 Task: Search for the nearest In-N-Out Burger restaurant in California.
Action: Mouse moved to (96, 30)
Screenshot: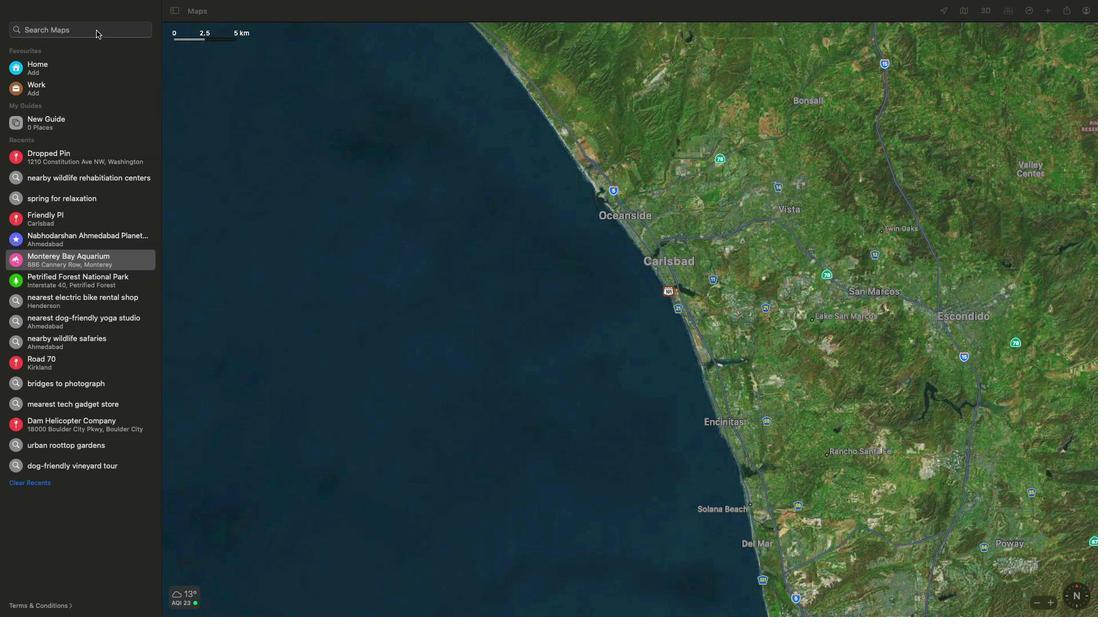 
Action: Mouse pressed left at (96, 30)
Screenshot: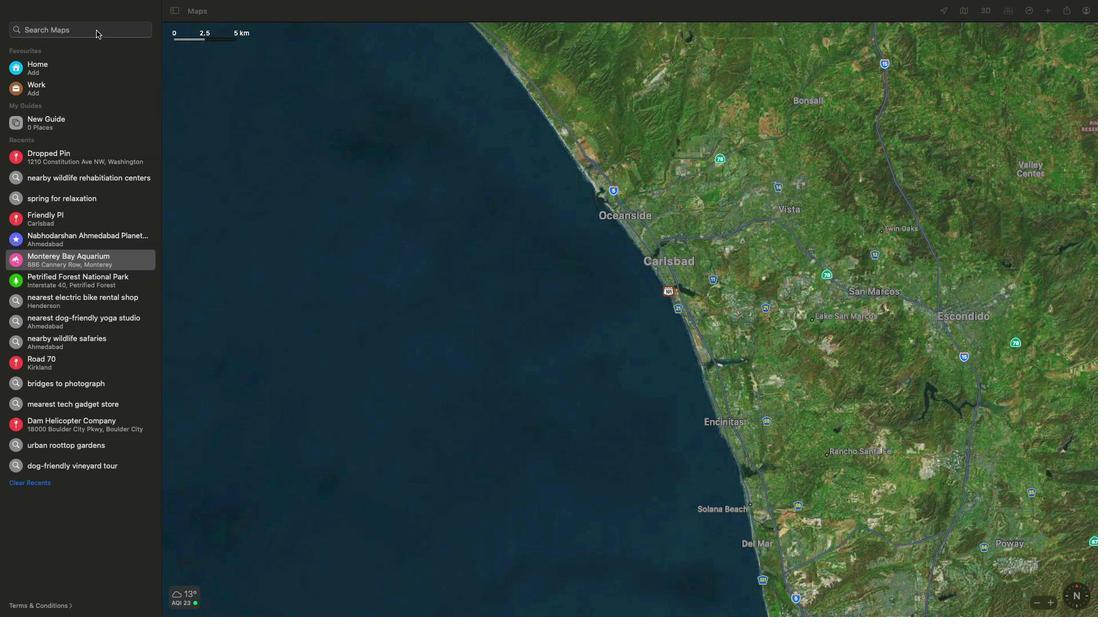 
Action: Key pressed 'n''e''a''r''e''s''t'Key.space'i''n''-'Key.shift'N''-''o''u''t'Key.spaceKey.shift'B''u''r''g''e''r'Key.space'r''e''s''t''a''u''r''a''n''t'Key.space'i''n'Key.space'c''a''l''i''f''o''r''n''i''a'Key.spaceKey.enter
Screenshot: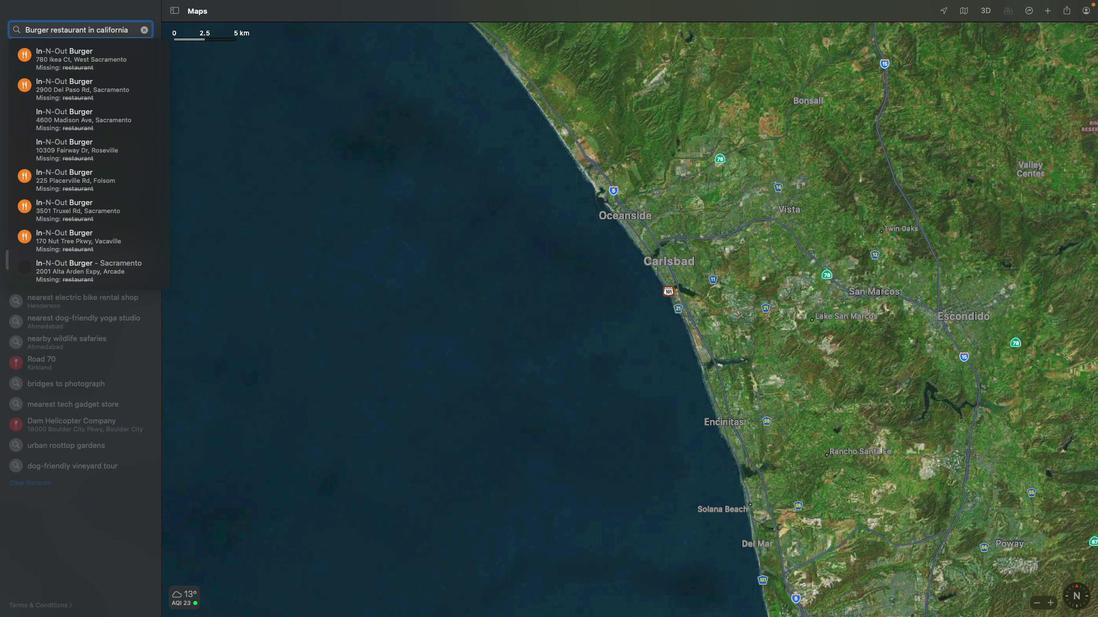 
Action: Mouse moved to (109, 30)
Screenshot: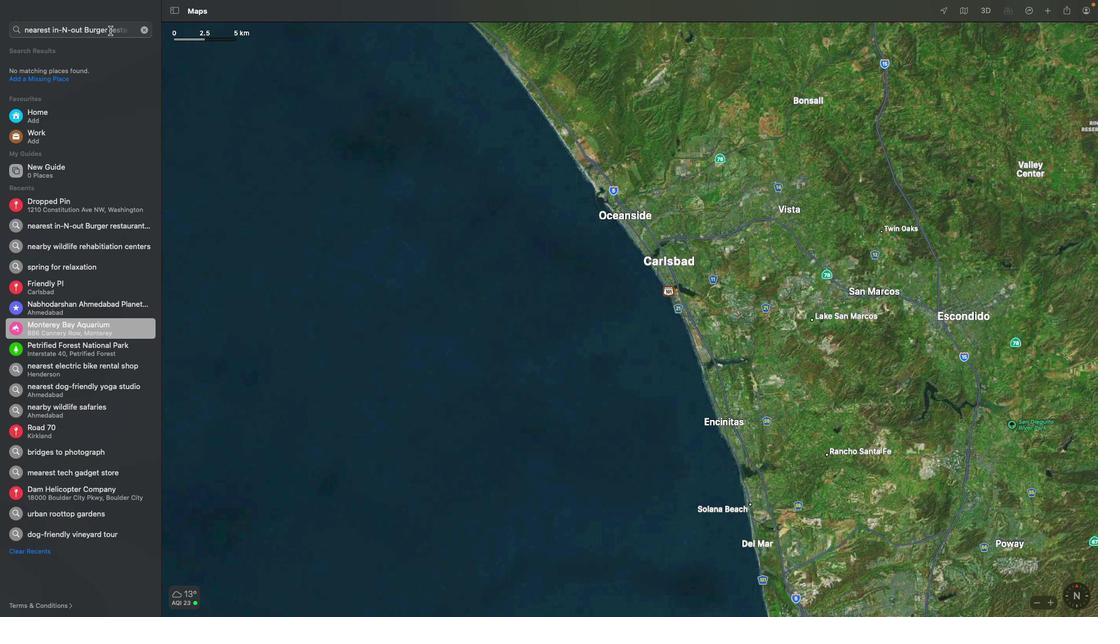 
Action: Mouse pressed left at (109, 30)
Screenshot: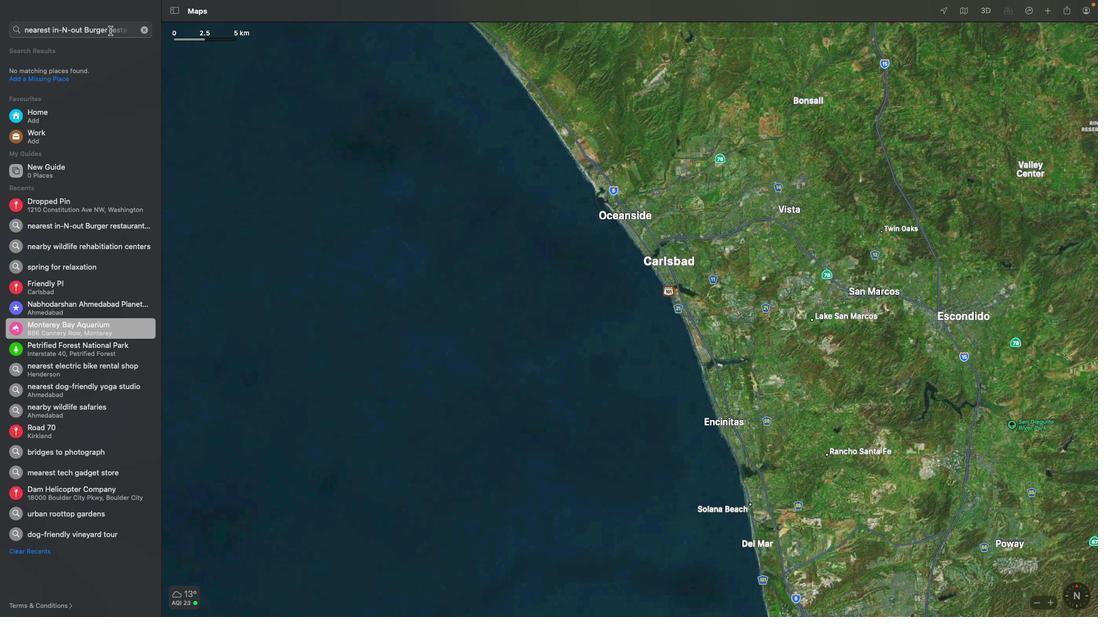 
Action: Mouse moved to (112, 37)
Screenshot: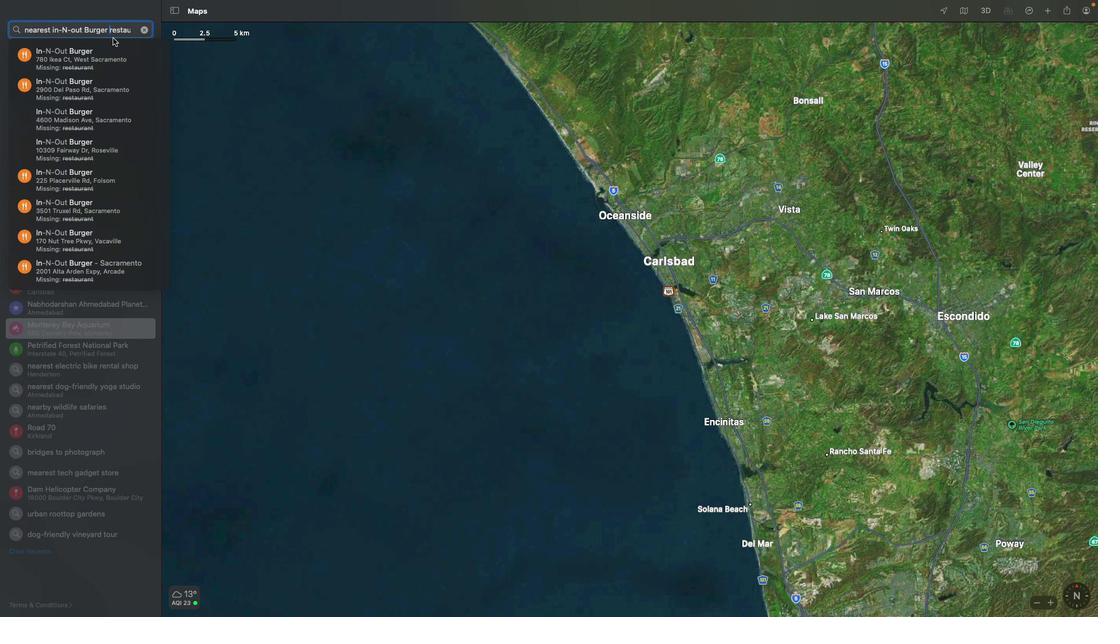 
Action: Key pressed Key.rightKey.rightKey.rightKey.rightKey.rightKey.rightKey.rightKey.rightKey.rightKey.rightKey.rightKey.rightKey.rightKey.rightKey.rightKey.rightKey.rightKey.rightKey.rightKey.rightKey.rightKey.rightKey.rightKey.rightKey.rightKey.rightKey.rightKey.rightKey.rightKey.rightKey.rightKey.rightKey.leftKey.leftKey.leftKey.leftKey.leftKey.leftKey.leftKey.leftKey.leftKey.leftKey.leftKey.leftKey.leftKey.leftKey.leftKey.leftKey.leftKey.leftKey.leftKey.leftKey.leftKey.leftKey.leftKey.leftKey.leftKey.leftKey.leftKey.leftKey.leftKey.leftKey.leftKey.leftKey.leftKey.leftKey.leftKey.leftKey.leftKey.leftKey.leftKey.leftKey.leftKey.leftKey.leftKey.leftKey.leftKey.leftKey.leftKey.leftKey.leftKey.leftKey.leftKey.leftKey.leftKey.leftKey.rightKey.rightKey.rightKey.rightKey.rightKey.rightKey.rightKey.rightKey.backspaceKey.backspaceKey.backspaceKey.backspaceKey.backspaceKey.backspaceKey.backspaceKey.backspaceKey.backspaceKey.enter
Screenshot: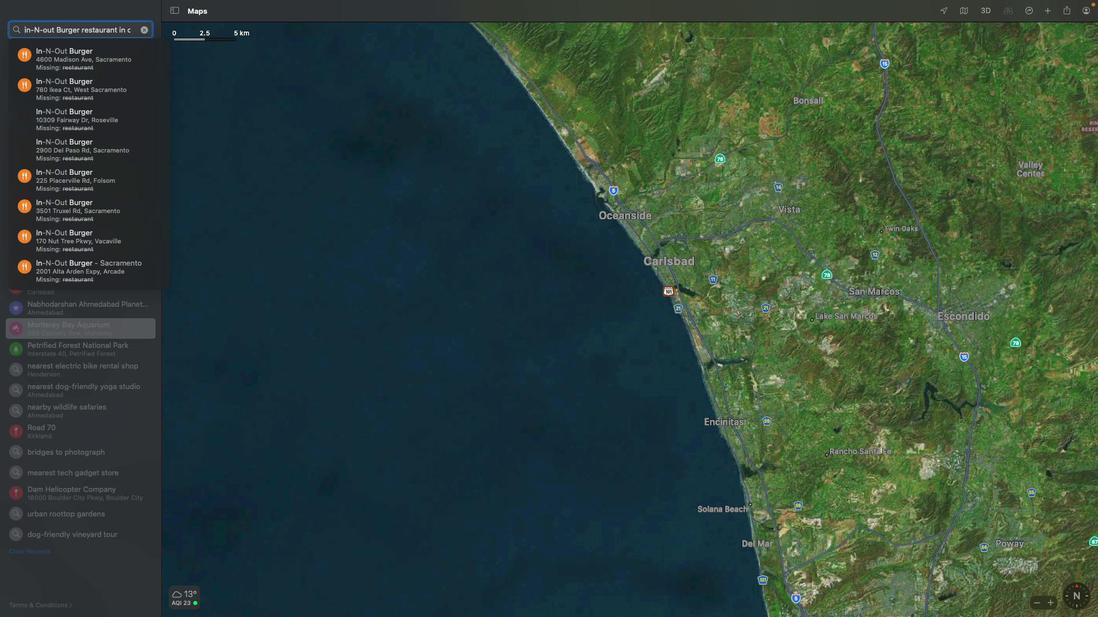 
Action: Mouse moved to (97, 32)
Screenshot: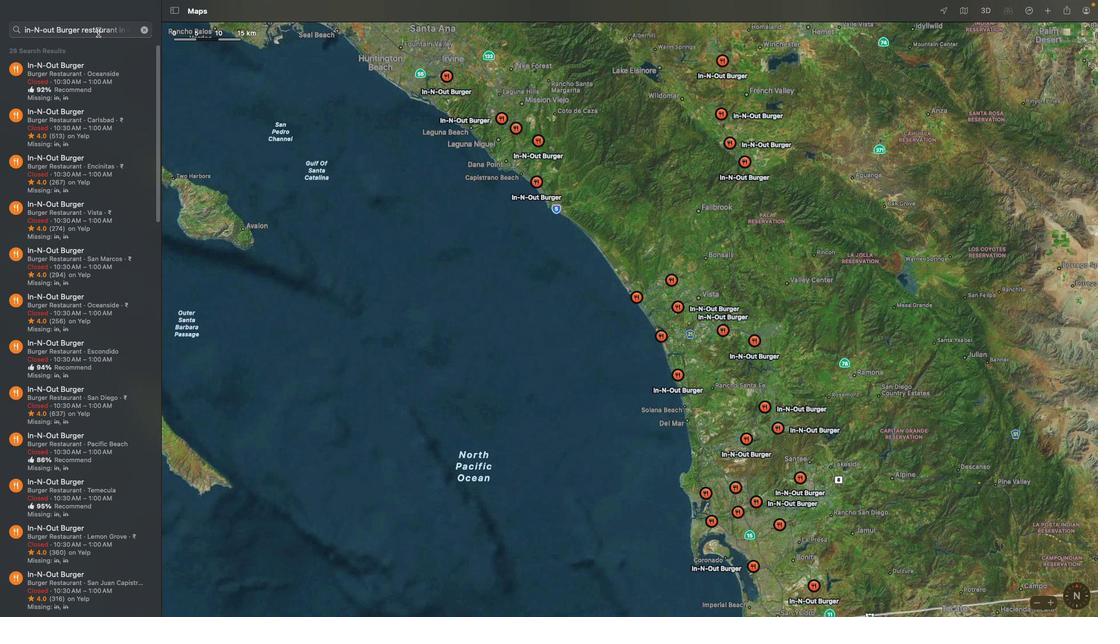 
Action: Mouse pressed left at (97, 32)
Screenshot: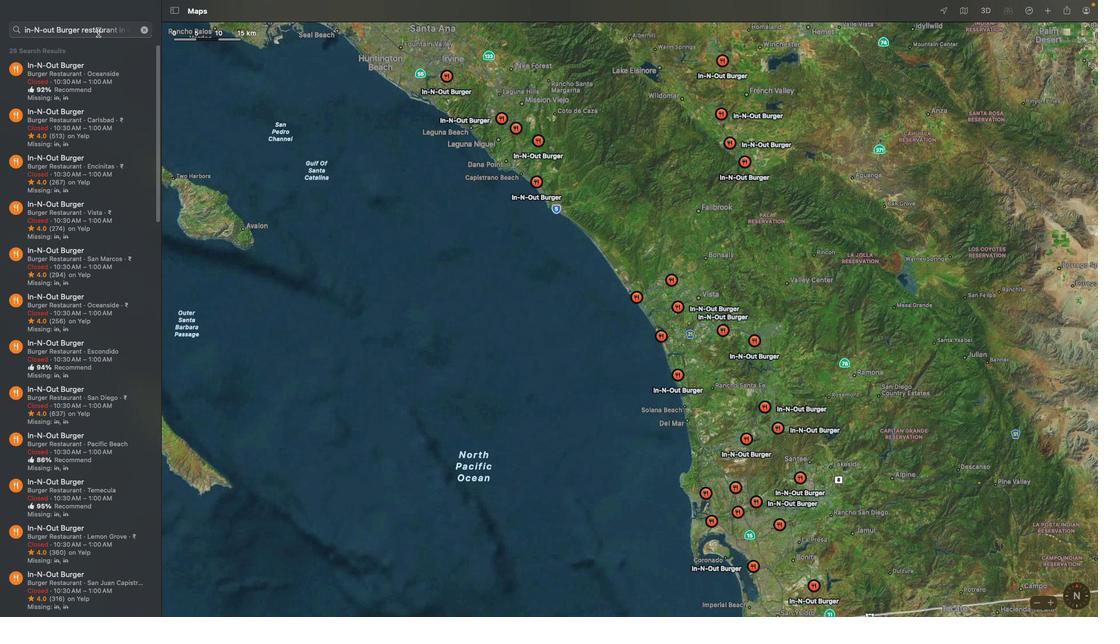 
Action: Mouse moved to (102, 36)
Screenshot: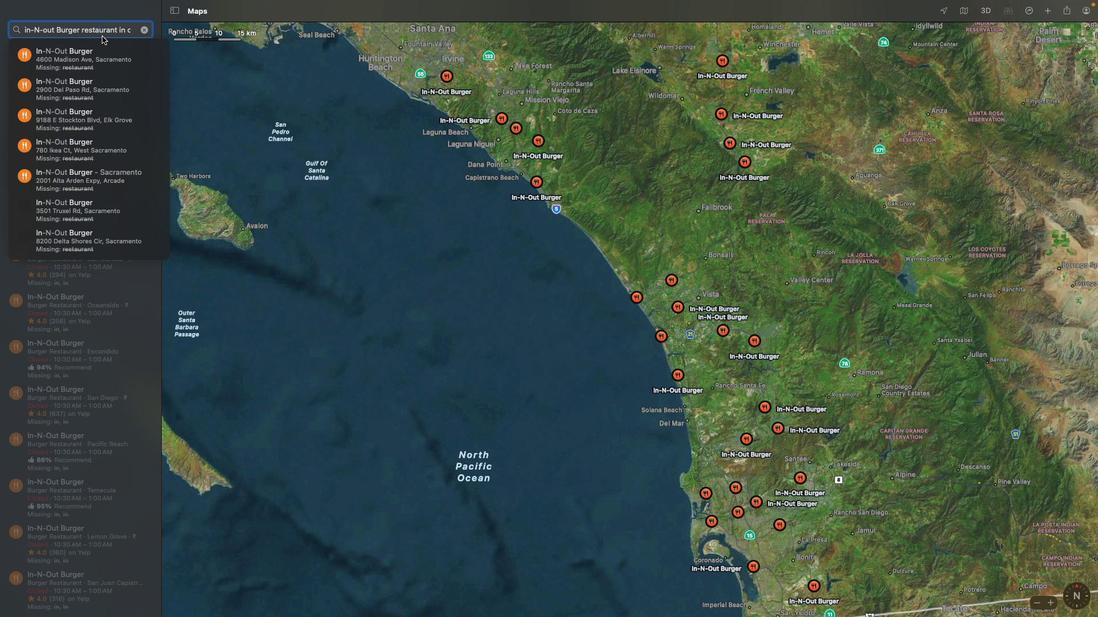 
Action: Key pressed Key.right
Screenshot: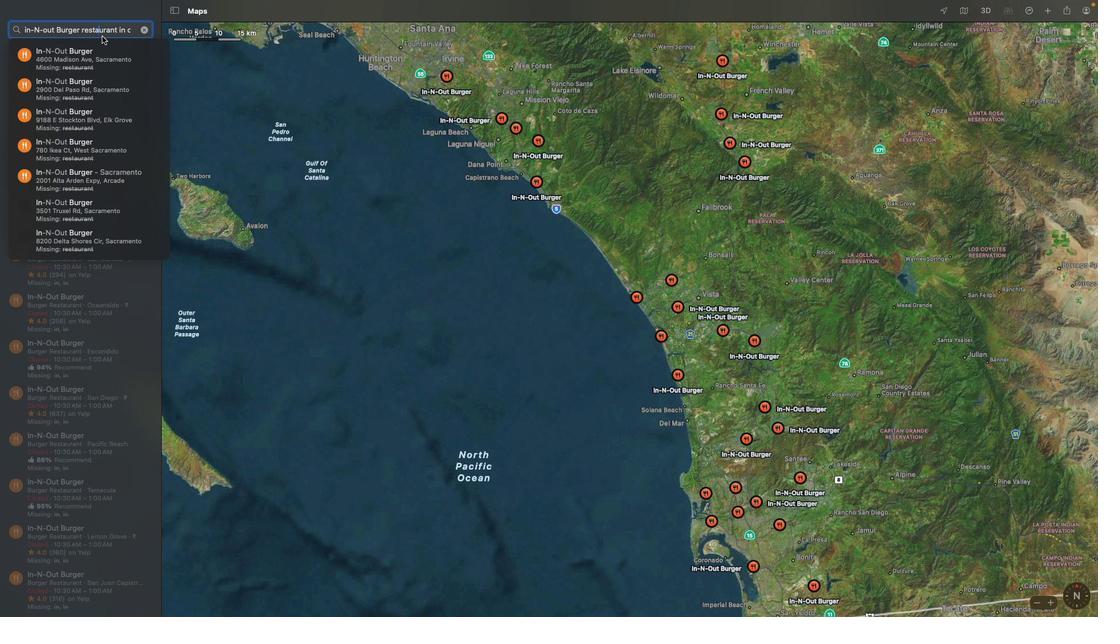 
Action: Mouse moved to (102, 36)
Screenshot: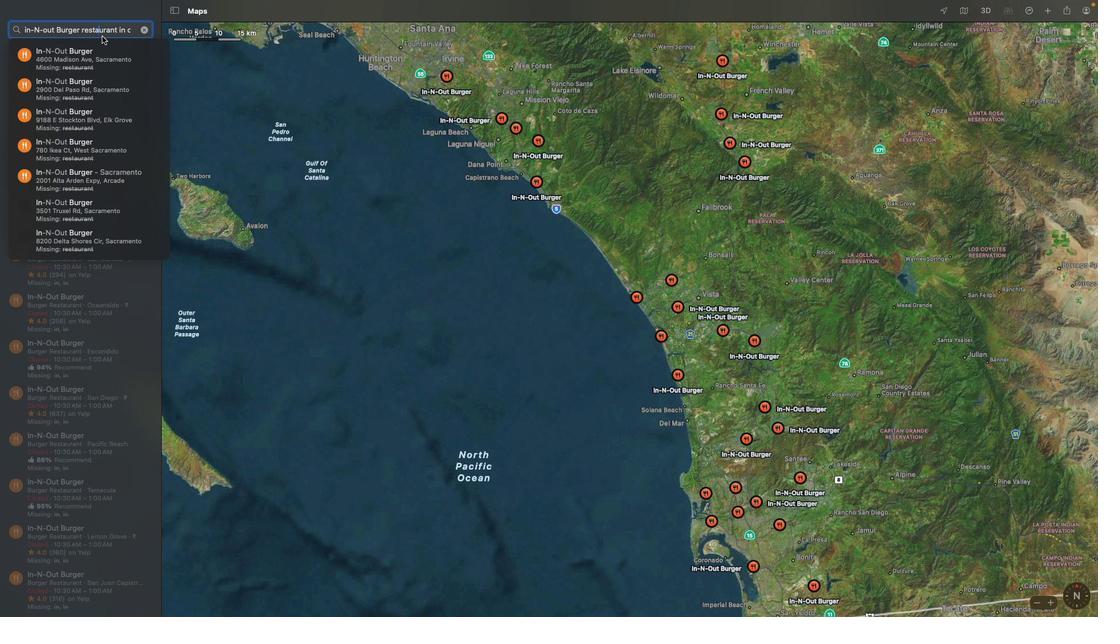 
Action: Key pressed Key.rightKey.rightKey.rightKey.rightKey.rightKey.rightKey.rightKey.rightKey.rightKey.rightKey.rightKey.rightKey.rightKey.leftKey.leftKey.leftKey.leftKey.backspaceKey.backspace','Key.enter
Screenshot: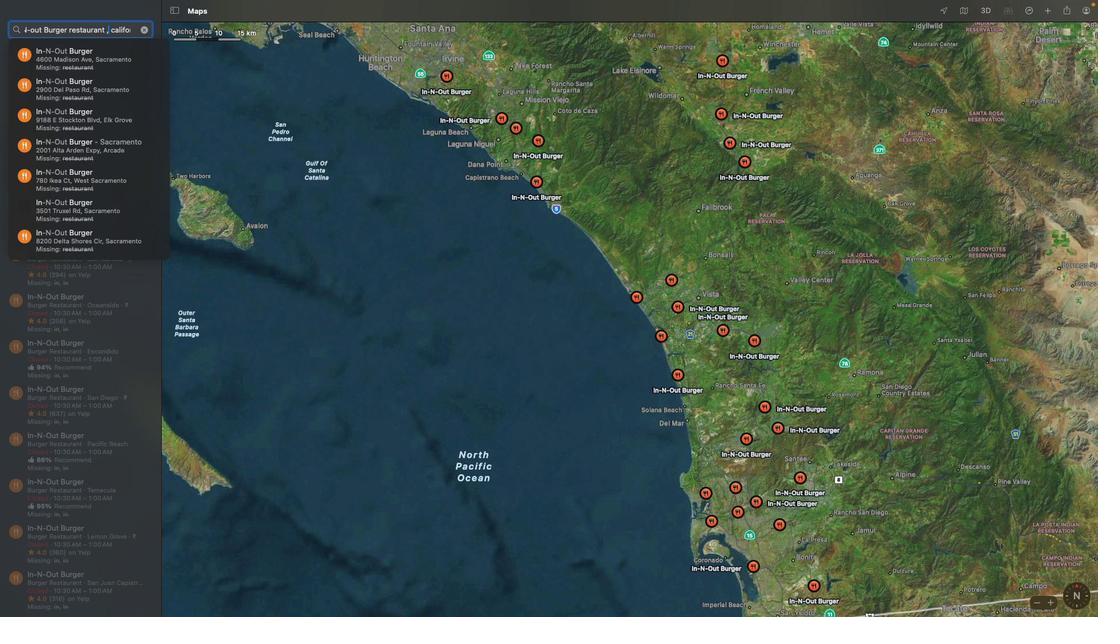 
Action: Mouse moved to (510, 179)
Screenshot: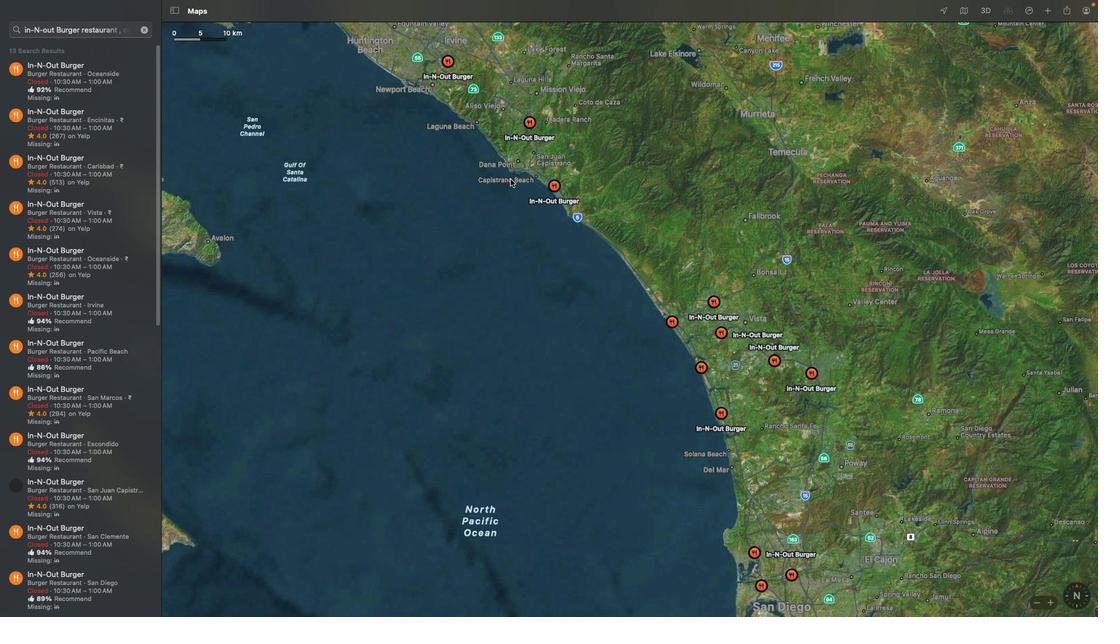 
Action: Mouse pressed left at (510, 179)
Screenshot: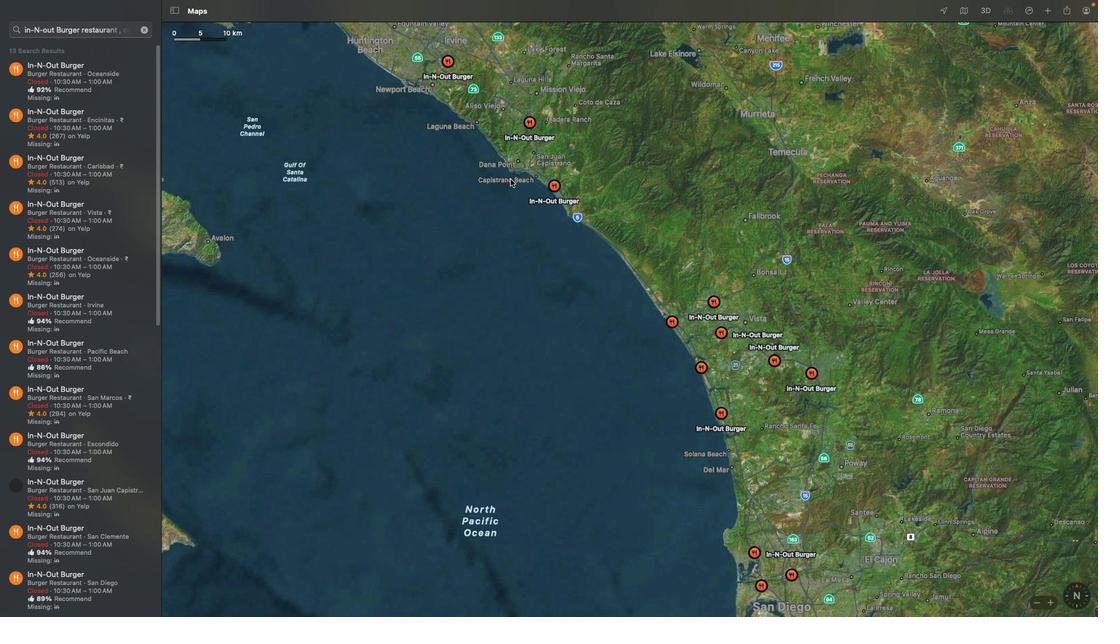 
Action: Mouse moved to (403, 250)
Screenshot: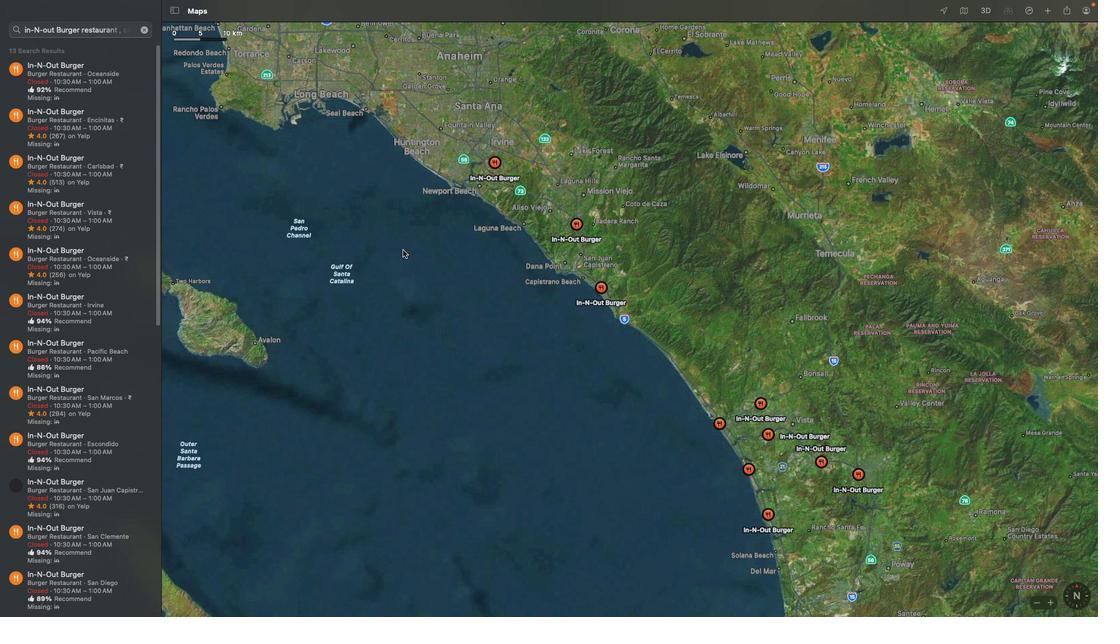 
Action: Mouse pressed left at (403, 250)
Screenshot: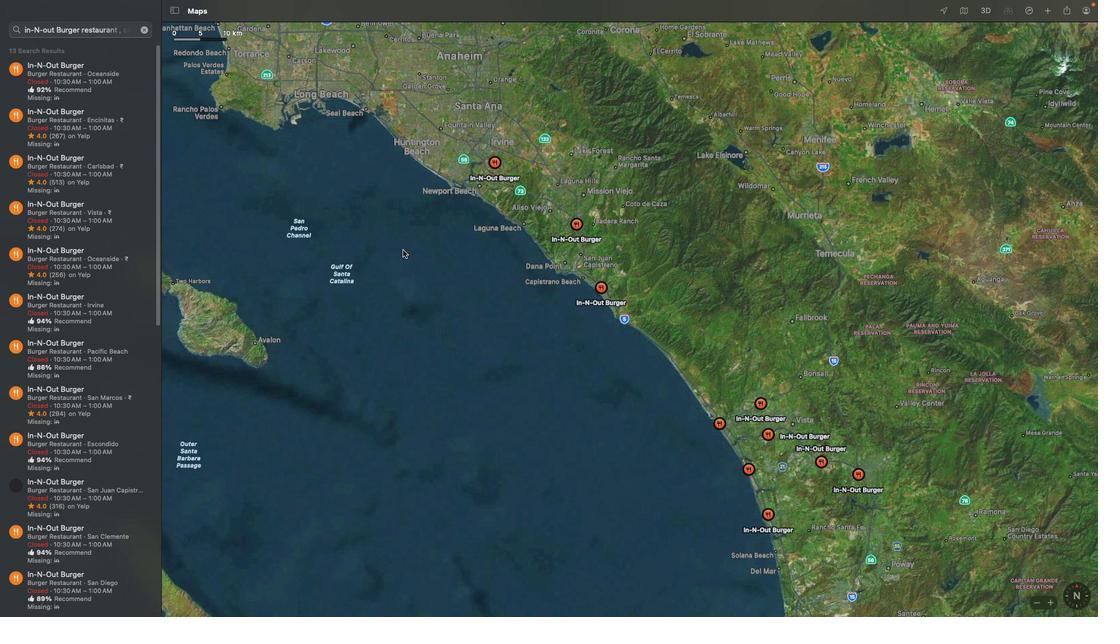 
Action: Mouse moved to (432, 286)
Screenshot: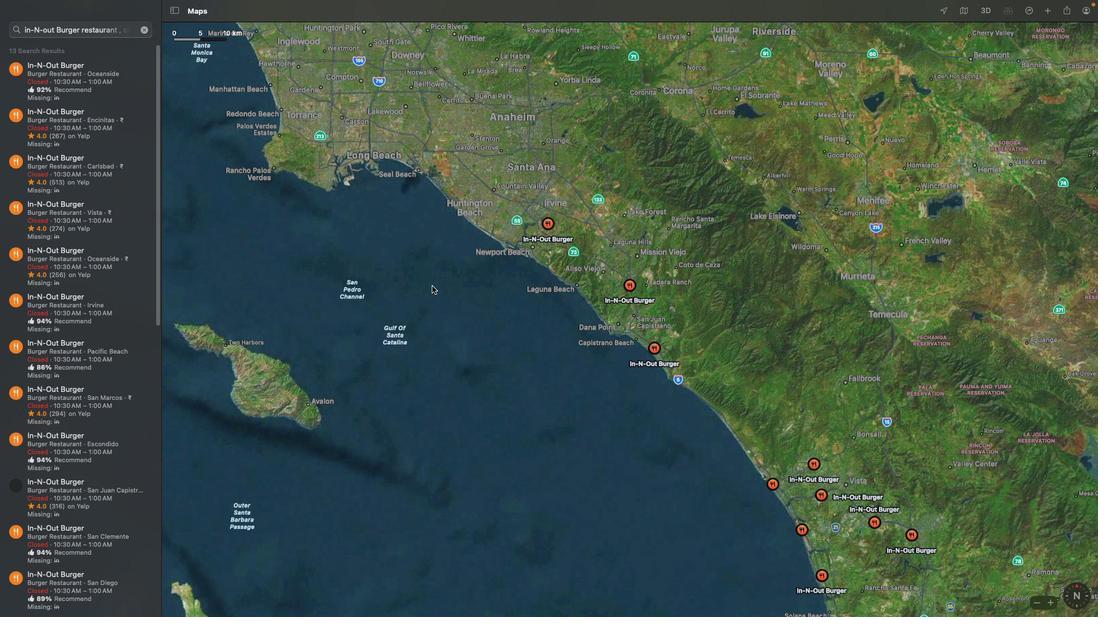 
Action: Mouse scrolled (432, 286) with delta (0, 0)
Screenshot: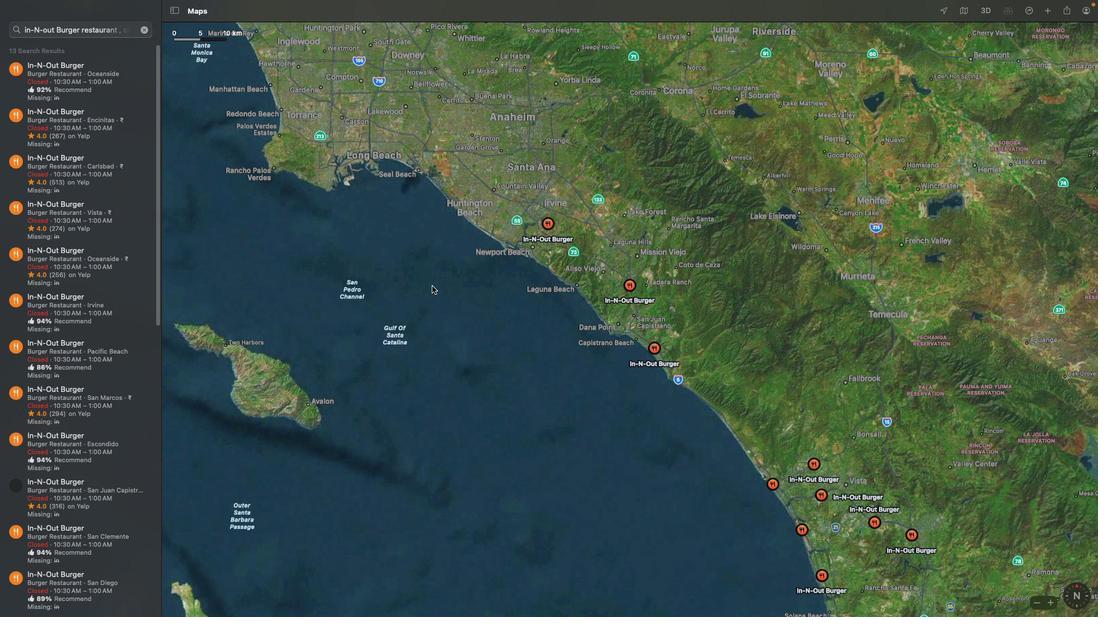 
Action: Mouse scrolled (432, 286) with delta (0, 0)
Screenshot: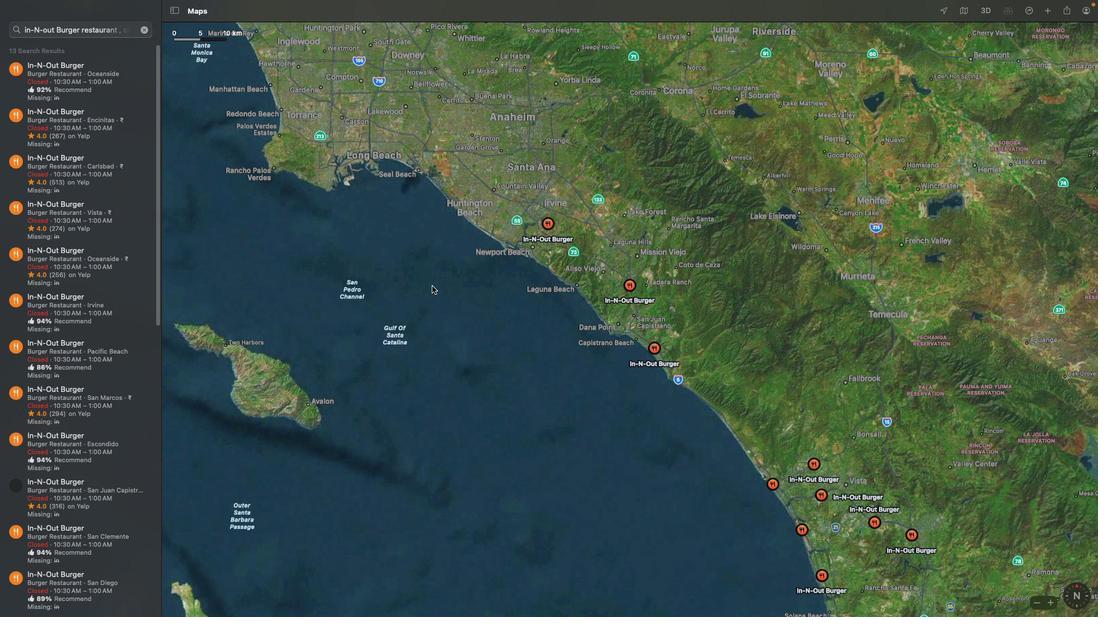 
Action: Mouse scrolled (432, 286) with delta (0, -1)
Screenshot: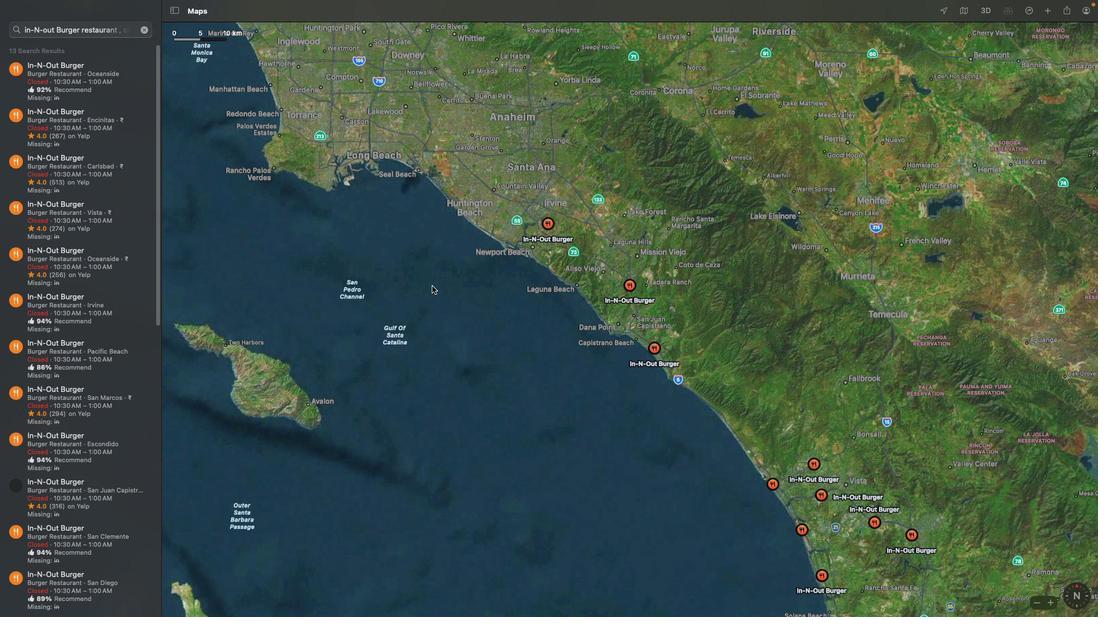 
Action: Mouse scrolled (432, 286) with delta (0, 0)
Screenshot: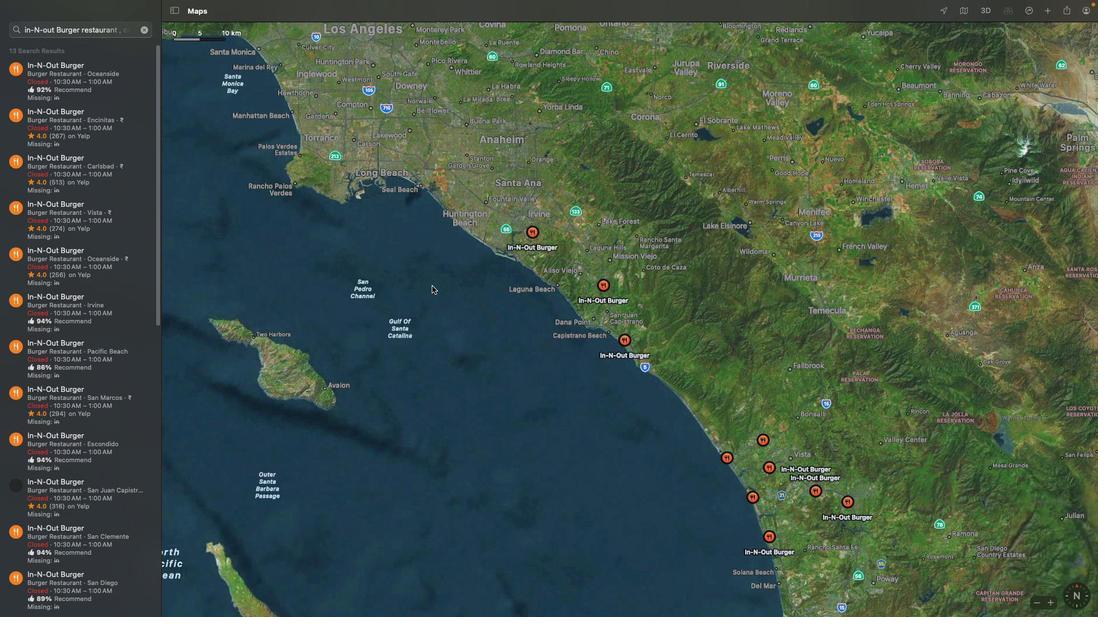 
Action: Mouse scrolled (432, 286) with delta (0, 0)
Screenshot: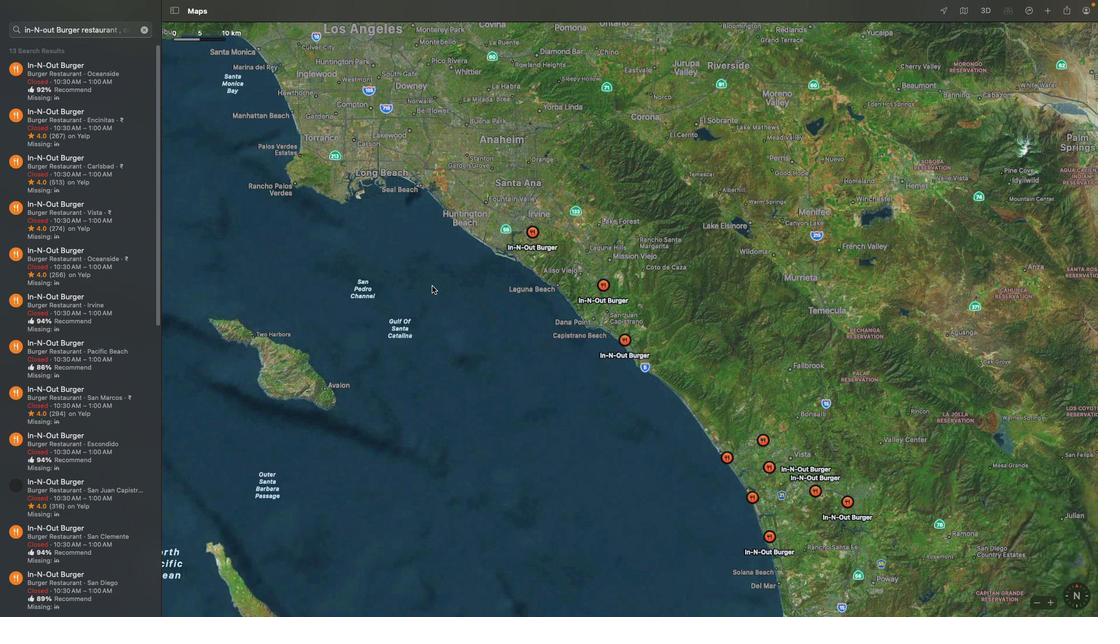 
Action: Mouse scrolled (432, 286) with delta (0, -1)
Screenshot: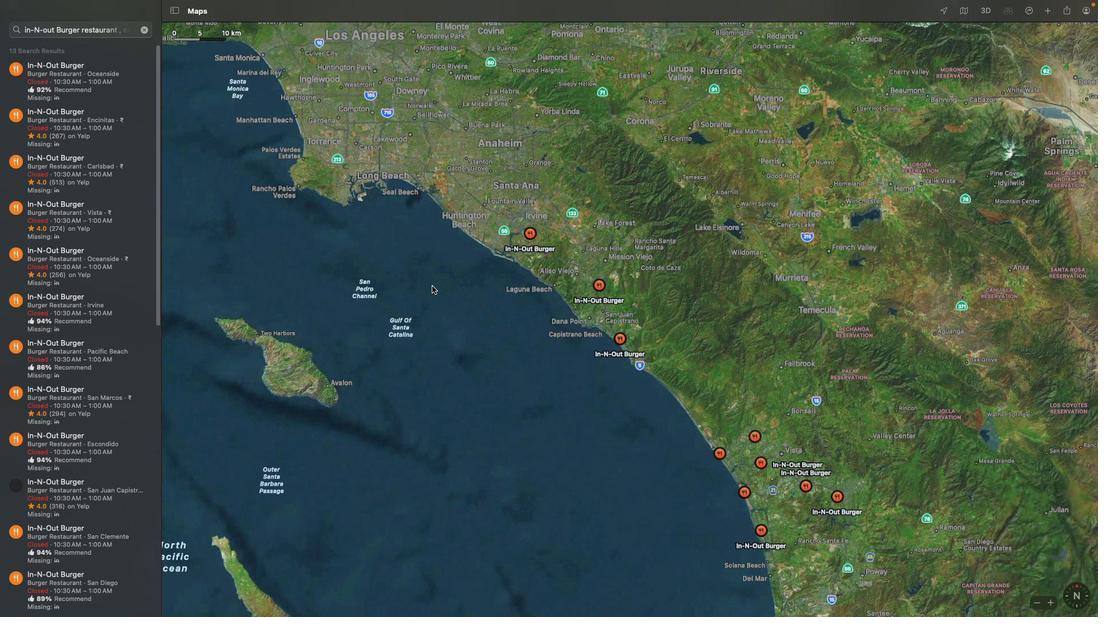 
Action: Mouse scrolled (432, 286) with delta (0, 0)
Screenshot: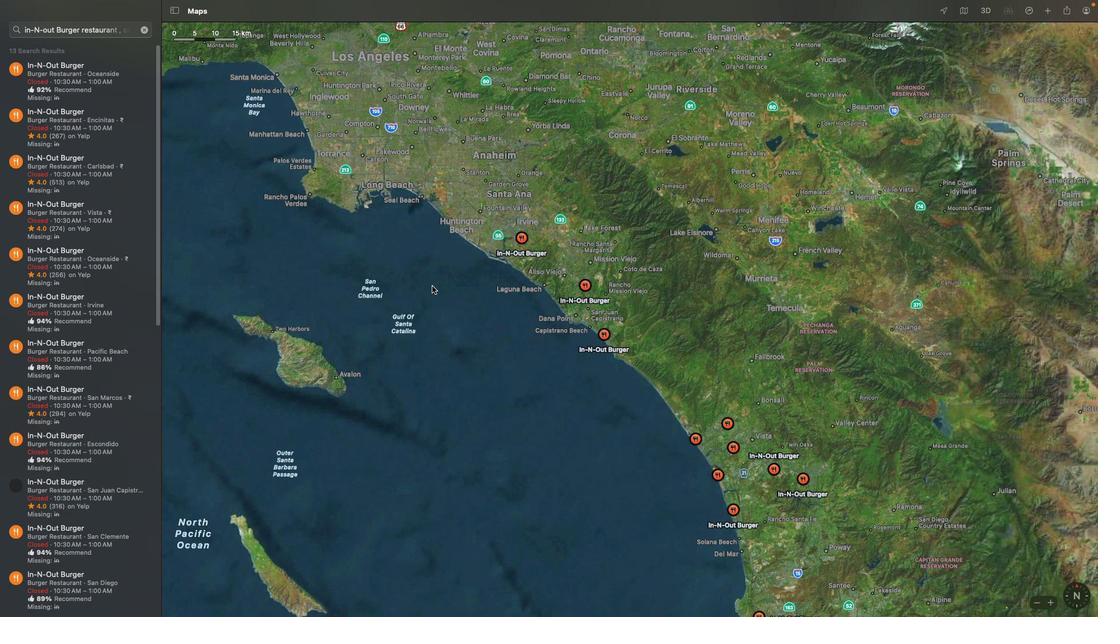 
Action: Mouse scrolled (432, 286) with delta (0, 0)
Screenshot: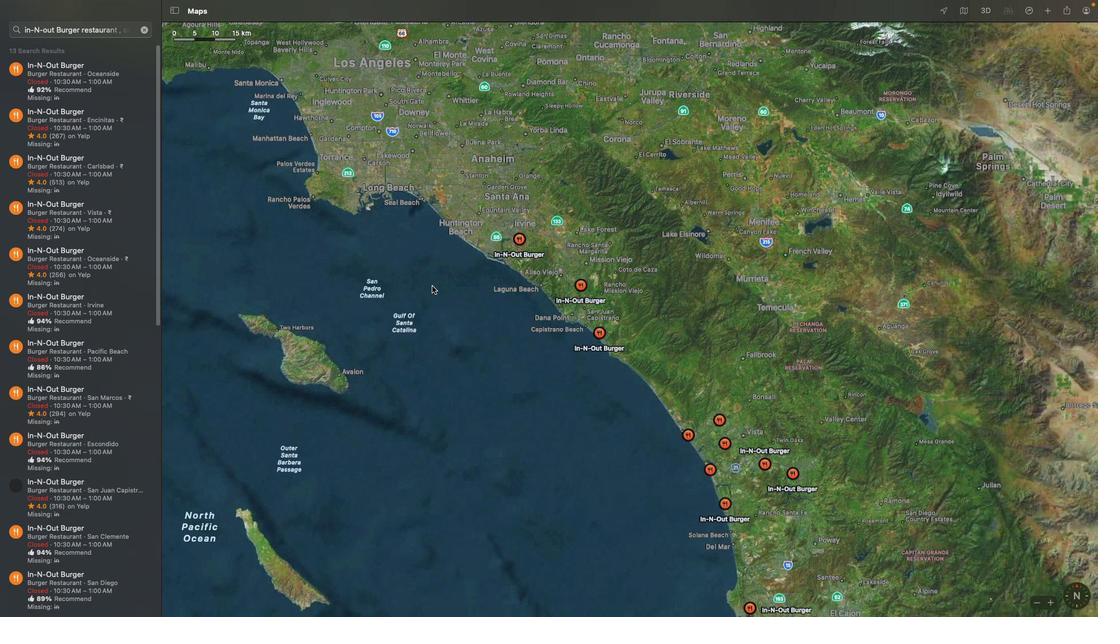 
Action: Mouse scrolled (432, 286) with delta (0, -1)
Screenshot: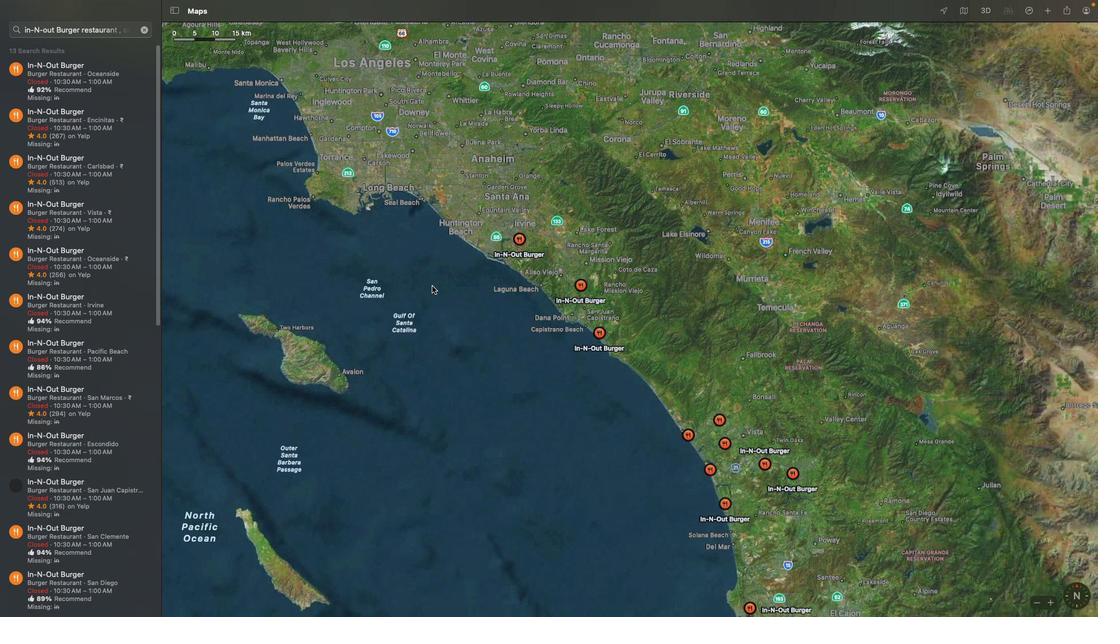 
Action: Mouse scrolled (432, 286) with delta (0, -2)
Screenshot: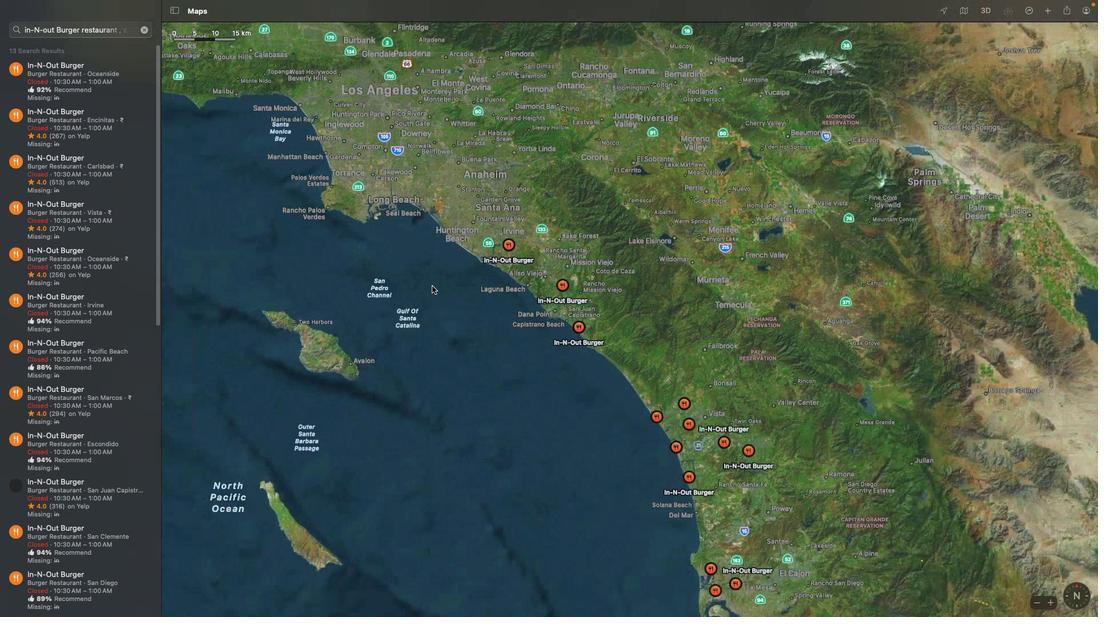 
Action: Mouse scrolled (432, 286) with delta (0, -3)
Screenshot: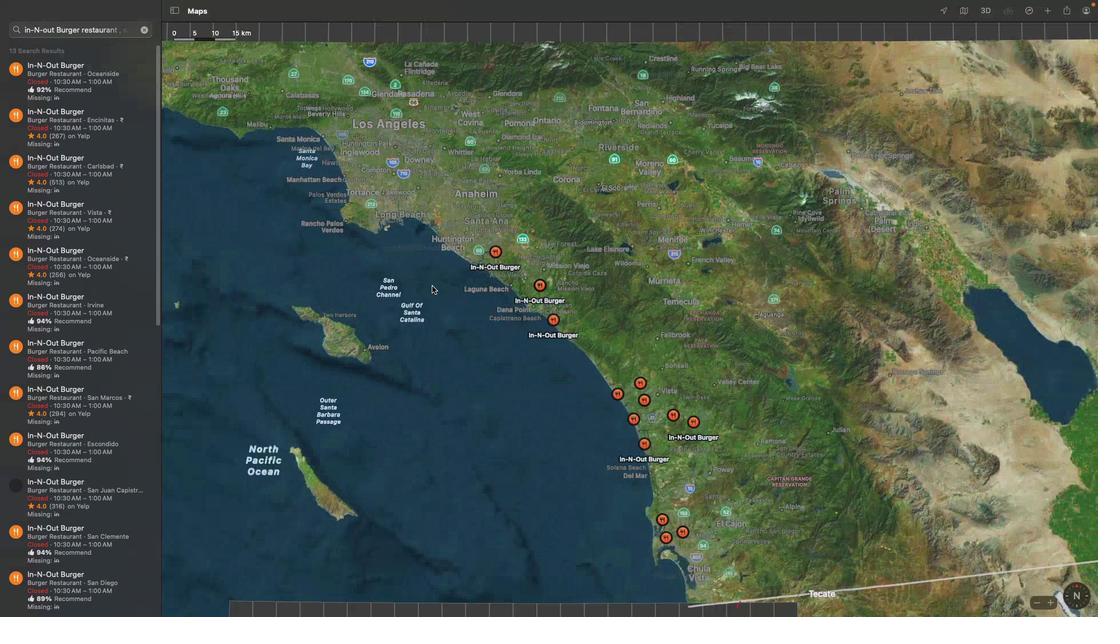 
Action: Mouse scrolled (432, 286) with delta (0, 0)
Screenshot: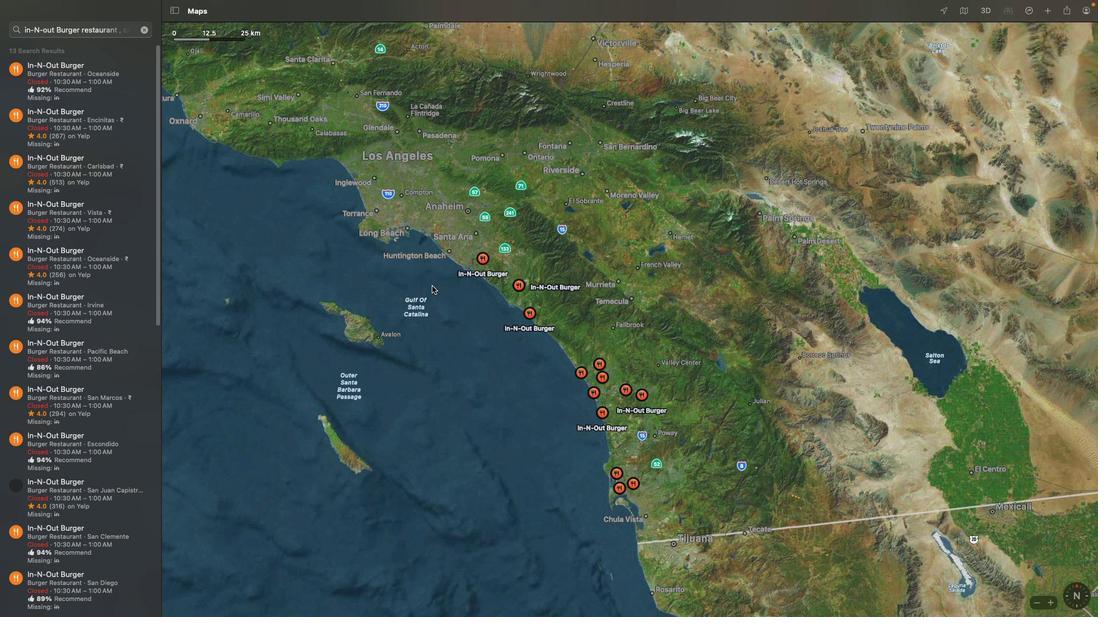 
Action: Mouse scrolled (432, 286) with delta (0, 0)
Screenshot: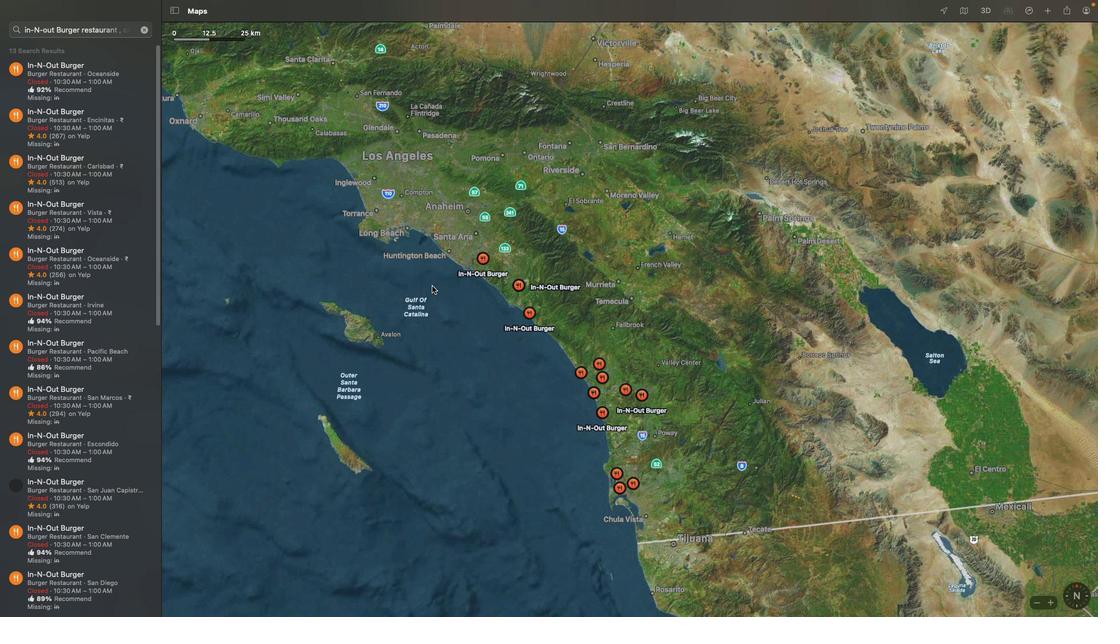 
Action: Mouse scrolled (432, 286) with delta (0, -1)
Screenshot: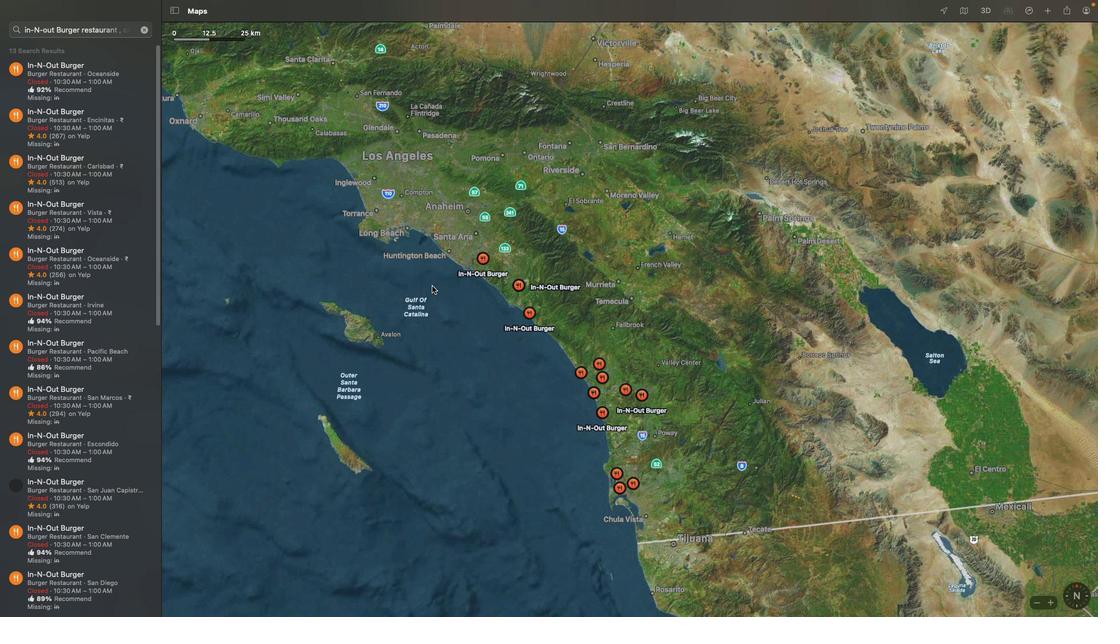 
Action: Mouse scrolled (432, 286) with delta (0, -2)
Screenshot: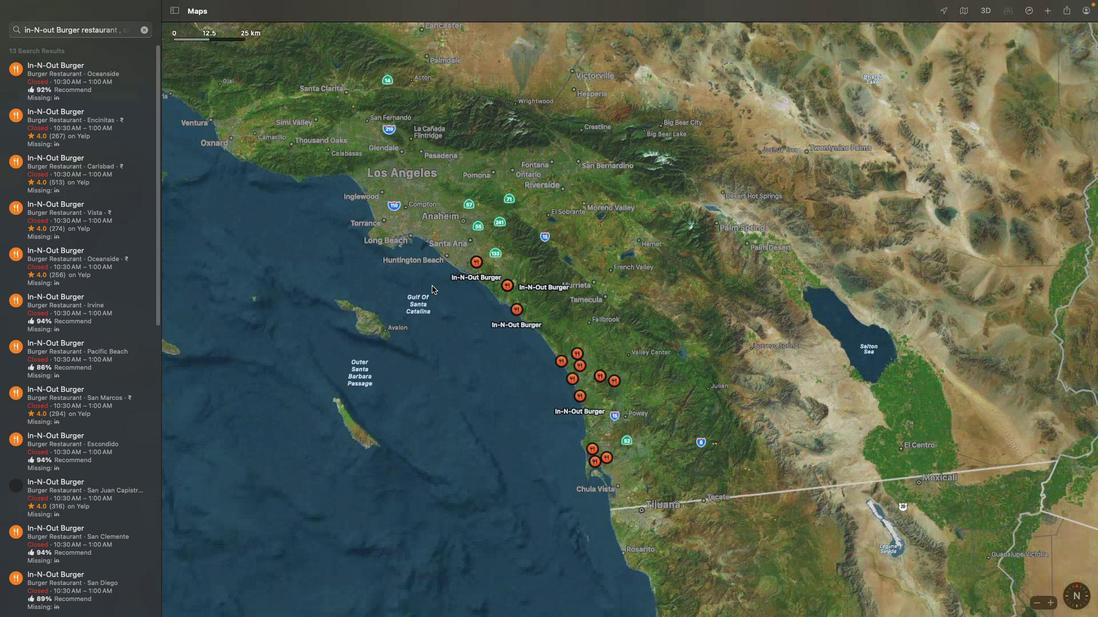 
Action: Mouse scrolled (432, 286) with delta (0, -3)
Screenshot: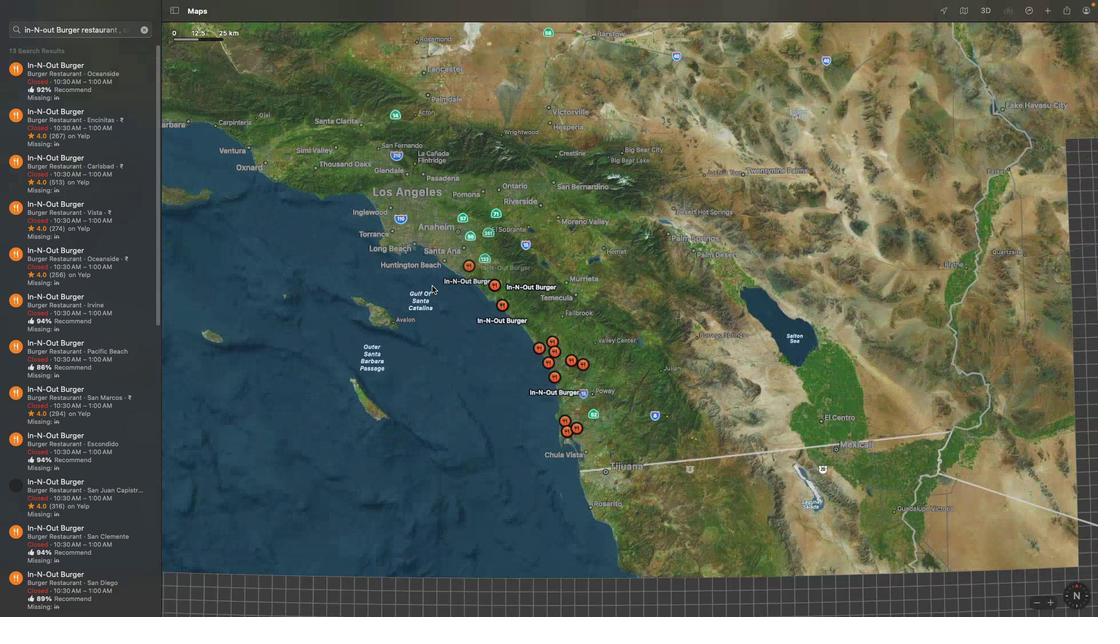 
Action: Mouse moved to (142, 31)
Screenshot: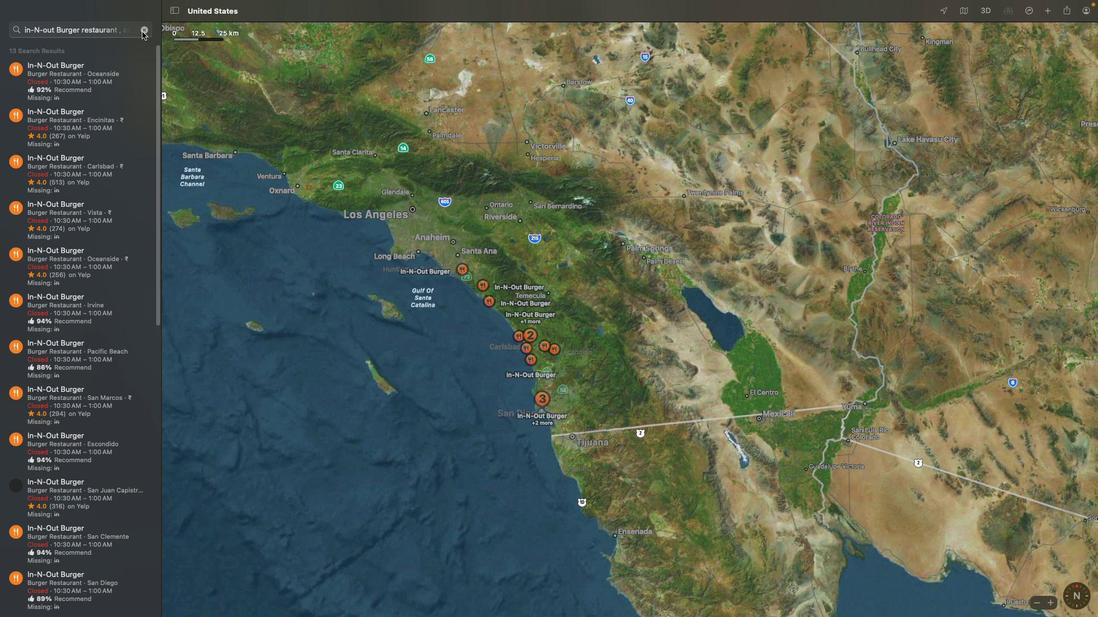 
Action: Mouse pressed left at (142, 31)
Screenshot: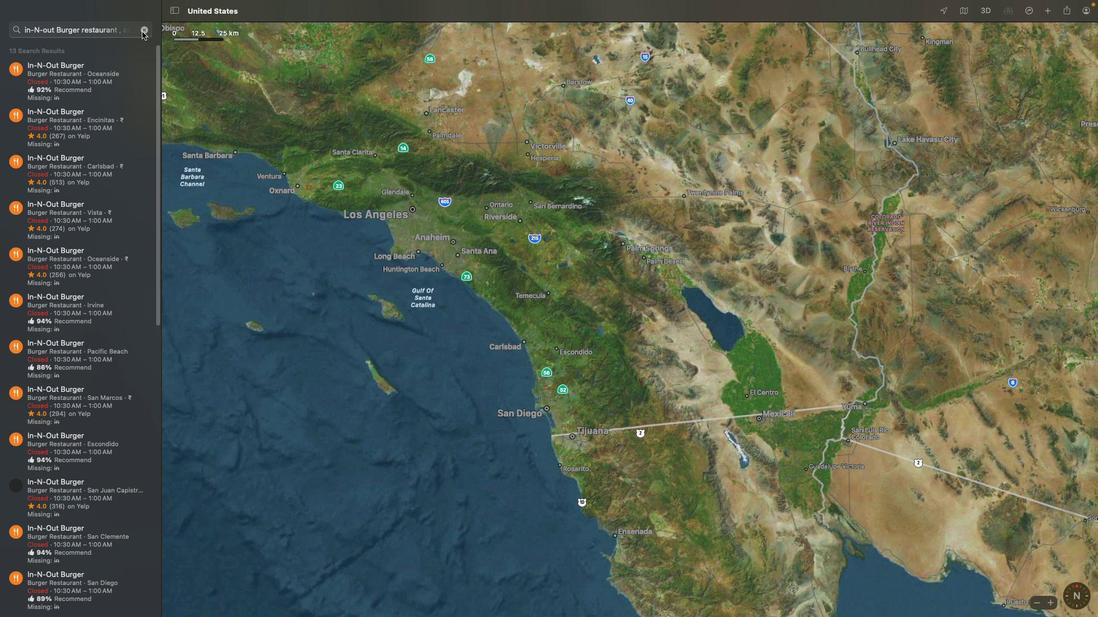 
Action: Mouse moved to (80, 32)
Screenshot: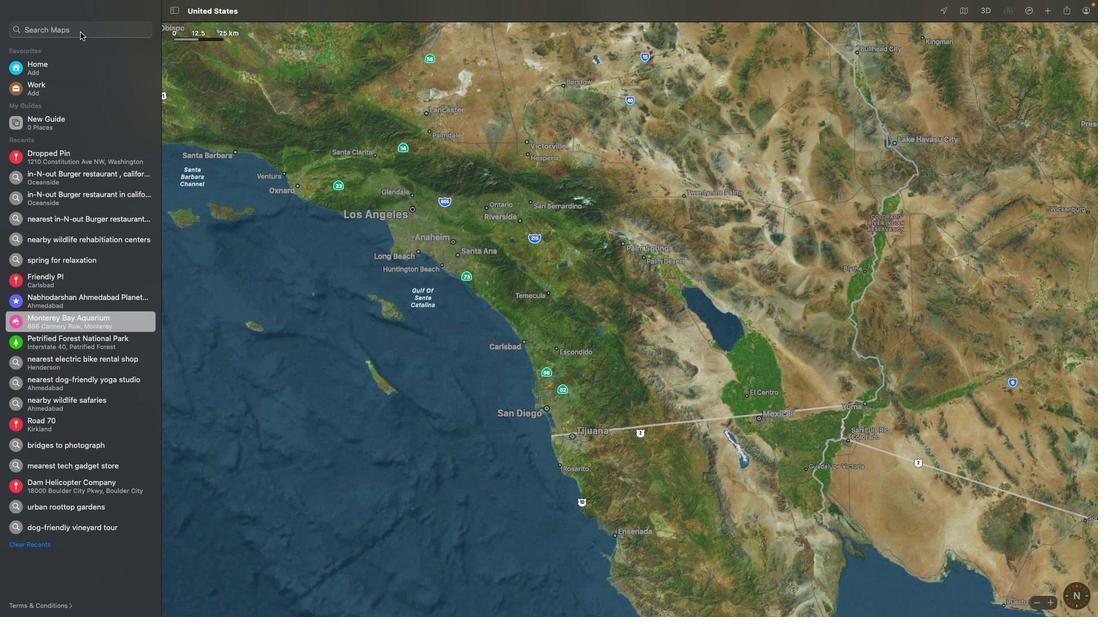 
Action: Mouse pressed left at (80, 32)
Screenshot: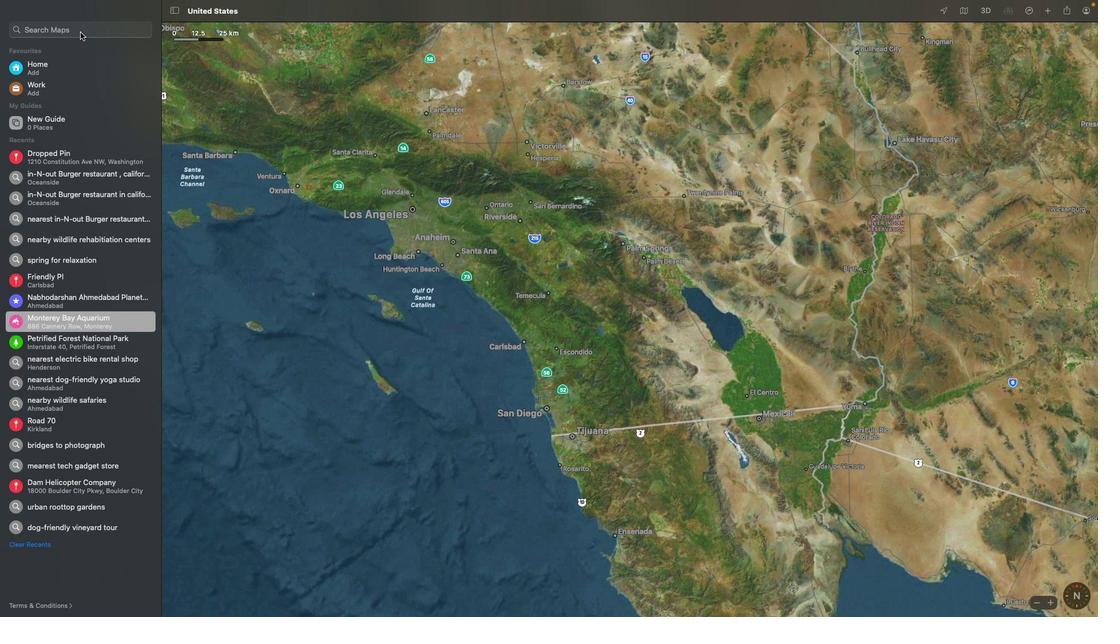 
Action: Mouse moved to (77, 30)
Screenshot: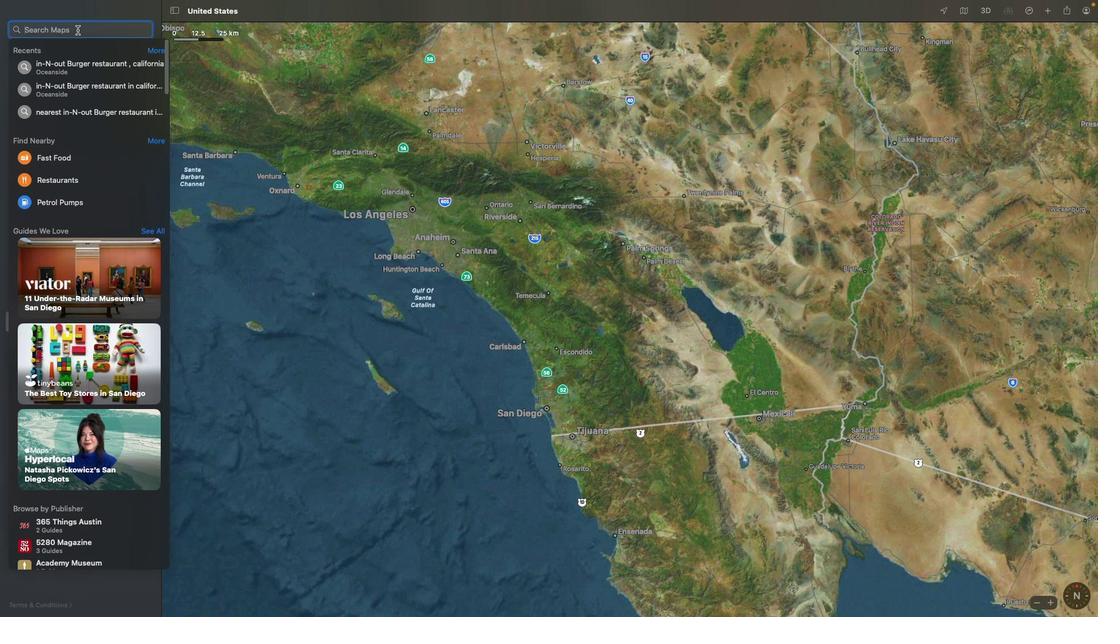 
Action: Key pressed 'i'Key.spaceKey.backspace'n''-'Key.shift'N''-'Key.shift'O''u''t'Key.space'b''u''r''g''e''r'Key.space
Screenshot: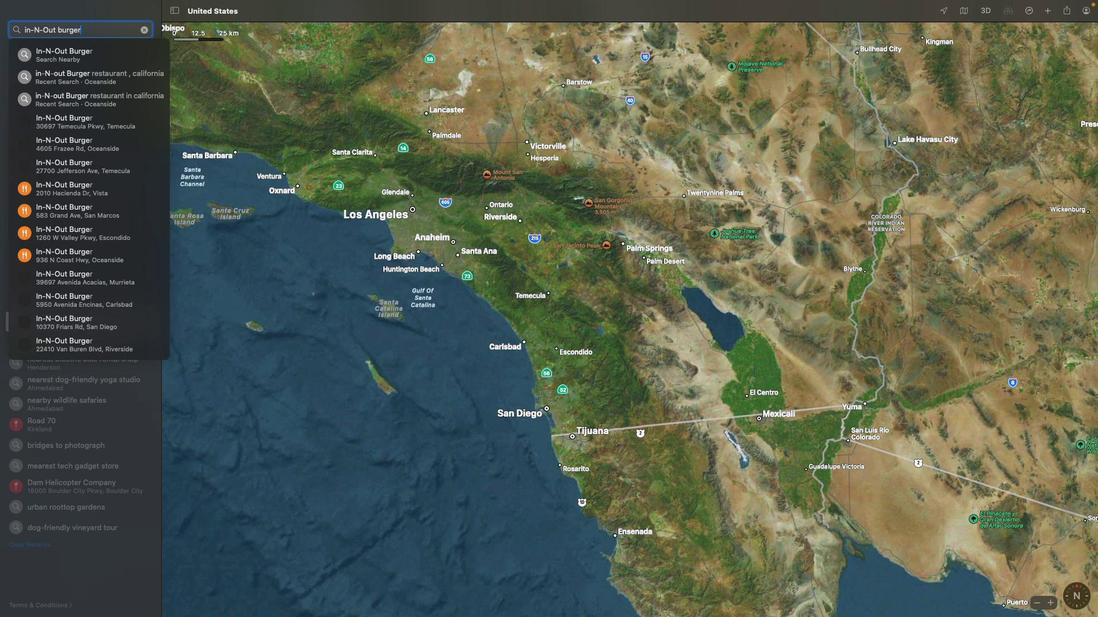 
Action: Mouse moved to (81, 70)
Screenshot: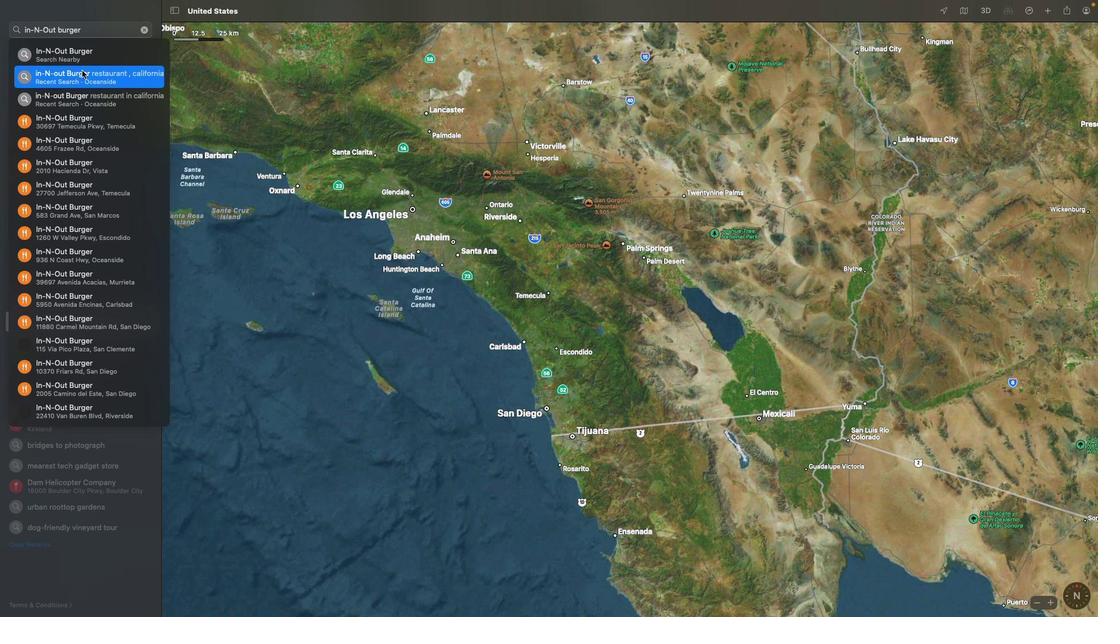 
Action: Mouse pressed left at (81, 70)
Screenshot: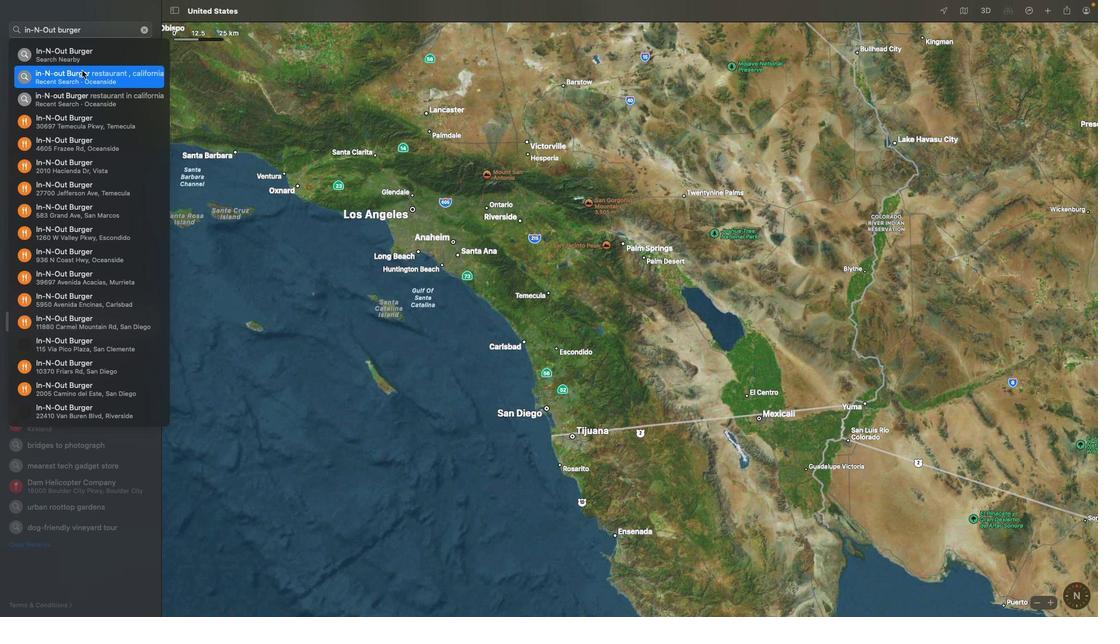 
Action: Mouse moved to (325, 142)
Screenshot: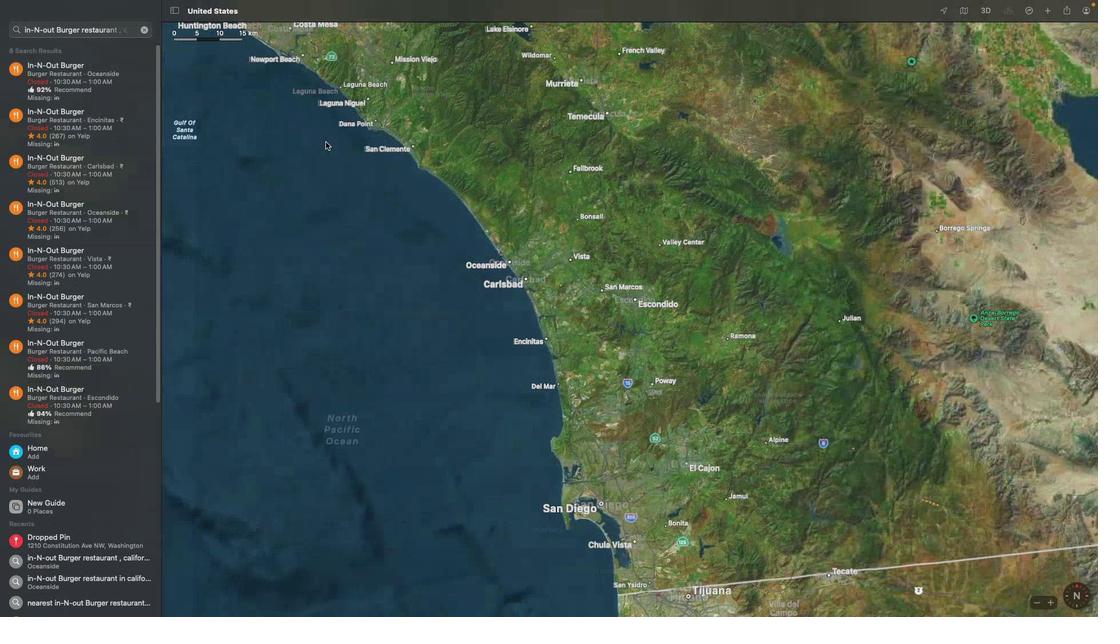 
